 Task: Create a due date automation trigger when advanced on, 2 hours after a card is due add dates with a complete due date.
Action: Mouse moved to (865, 258)
Screenshot: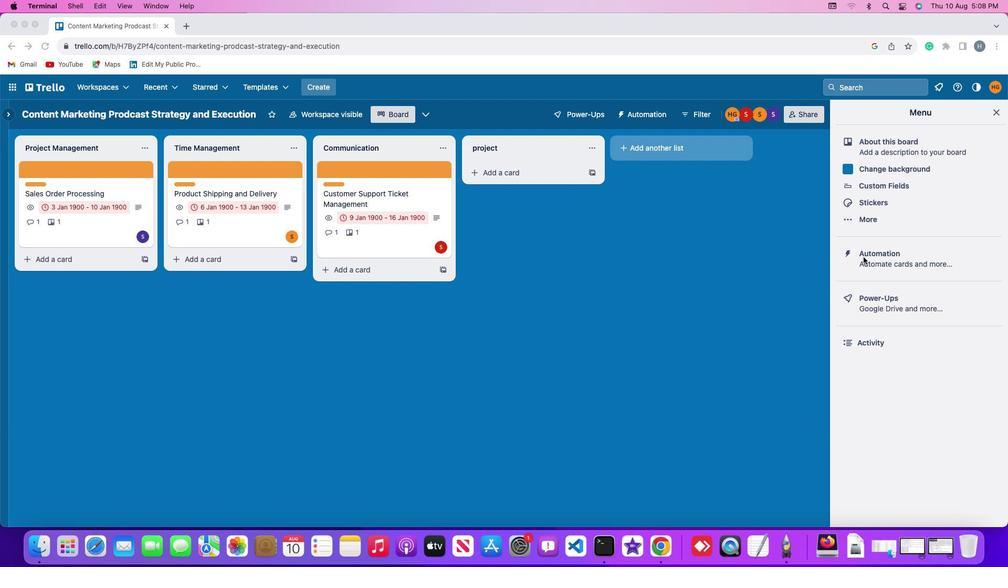 
Action: Mouse pressed left at (865, 258)
Screenshot: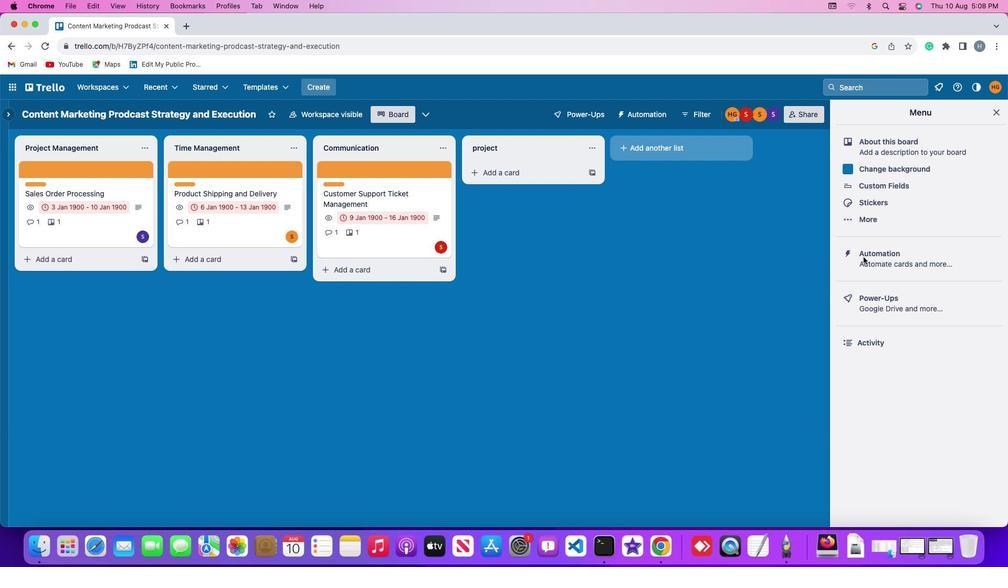 
Action: Mouse pressed left at (865, 258)
Screenshot: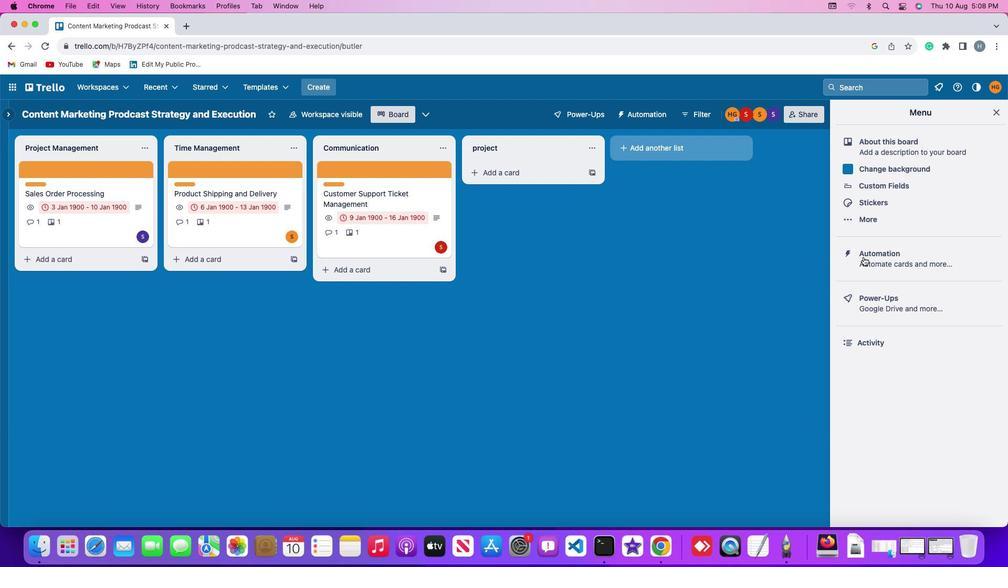 
Action: Mouse moved to (64, 253)
Screenshot: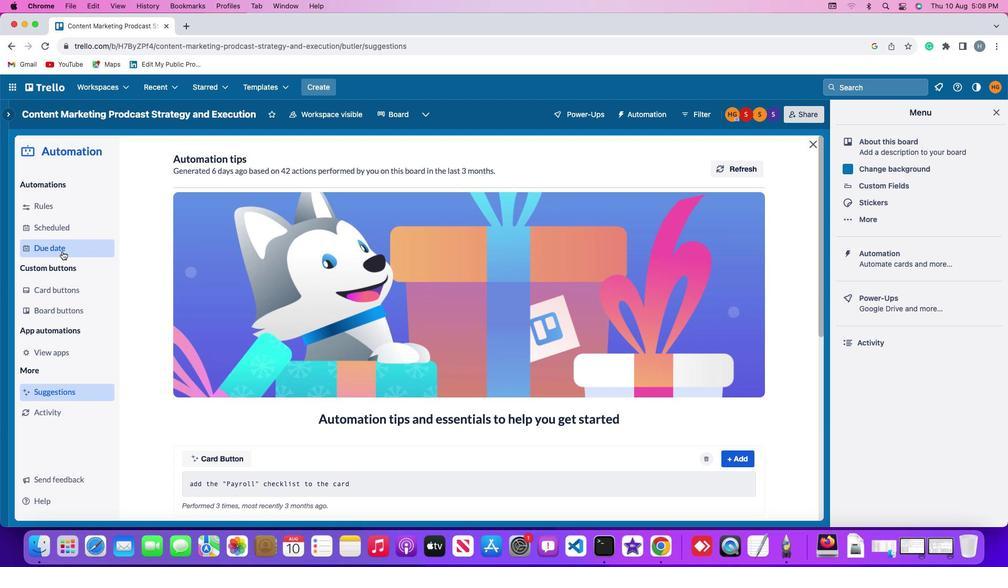 
Action: Mouse pressed left at (64, 253)
Screenshot: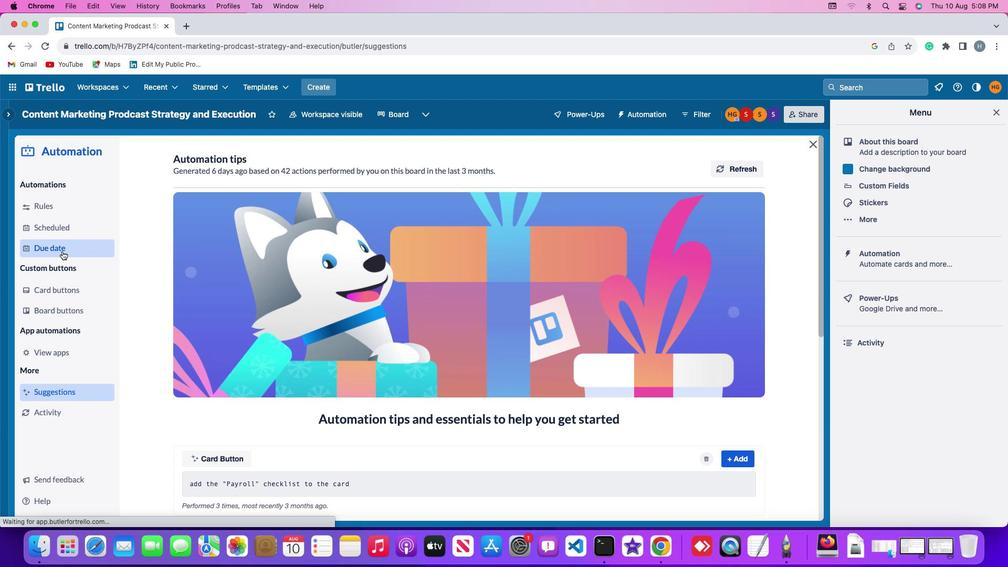 
Action: Mouse moved to (717, 164)
Screenshot: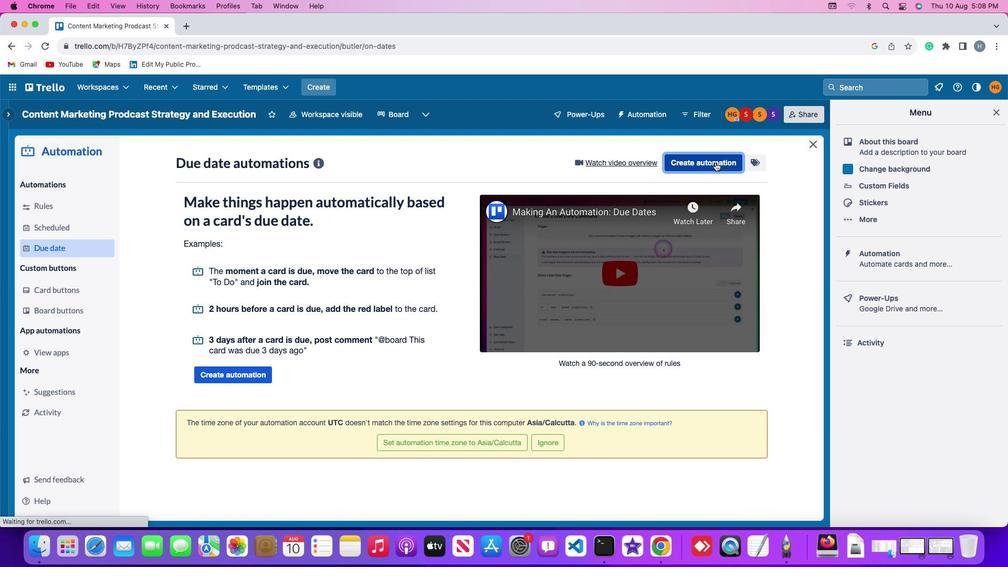 
Action: Mouse pressed left at (717, 164)
Screenshot: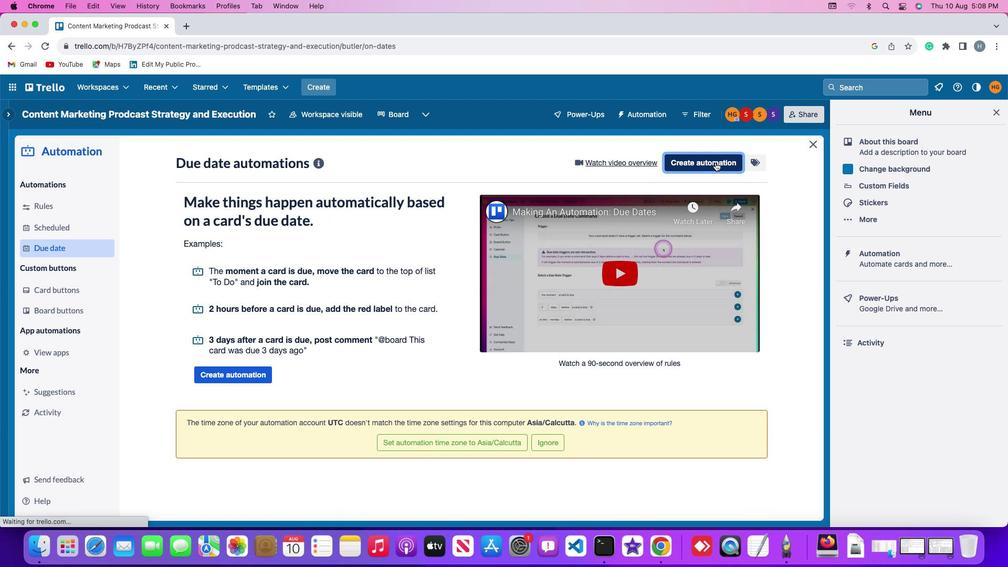 
Action: Mouse moved to (221, 266)
Screenshot: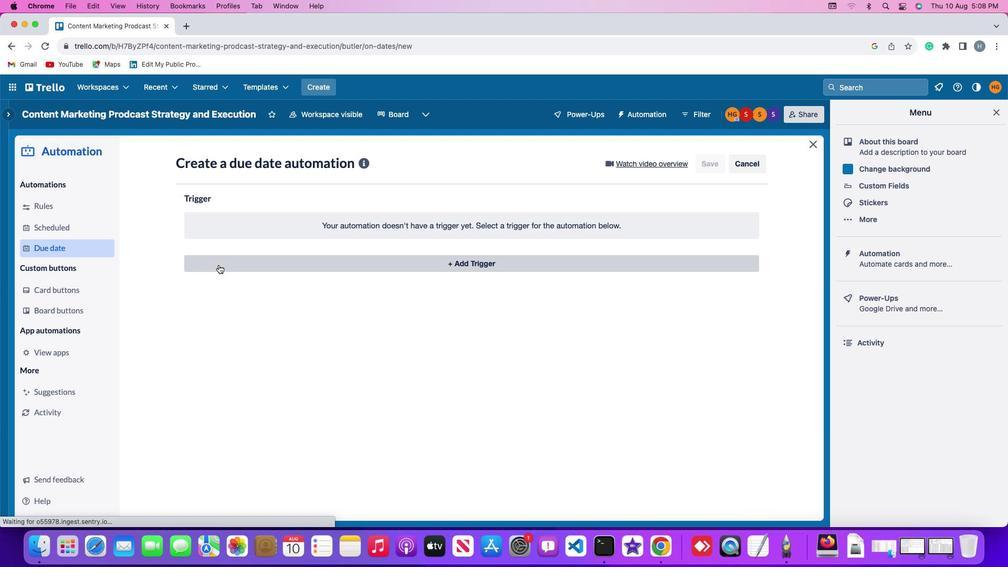 
Action: Mouse pressed left at (221, 266)
Screenshot: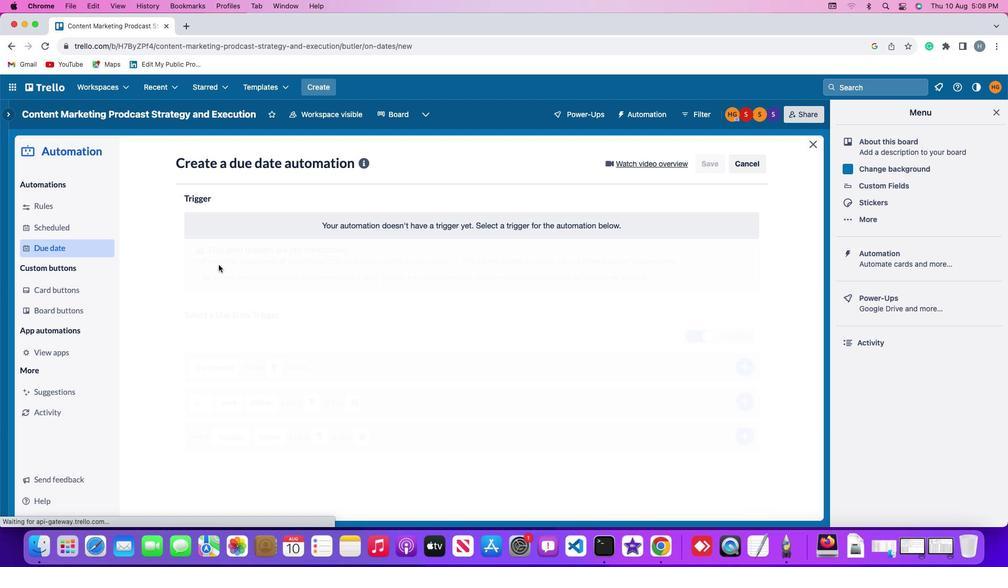 
Action: Mouse moved to (206, 432)
Screenshot: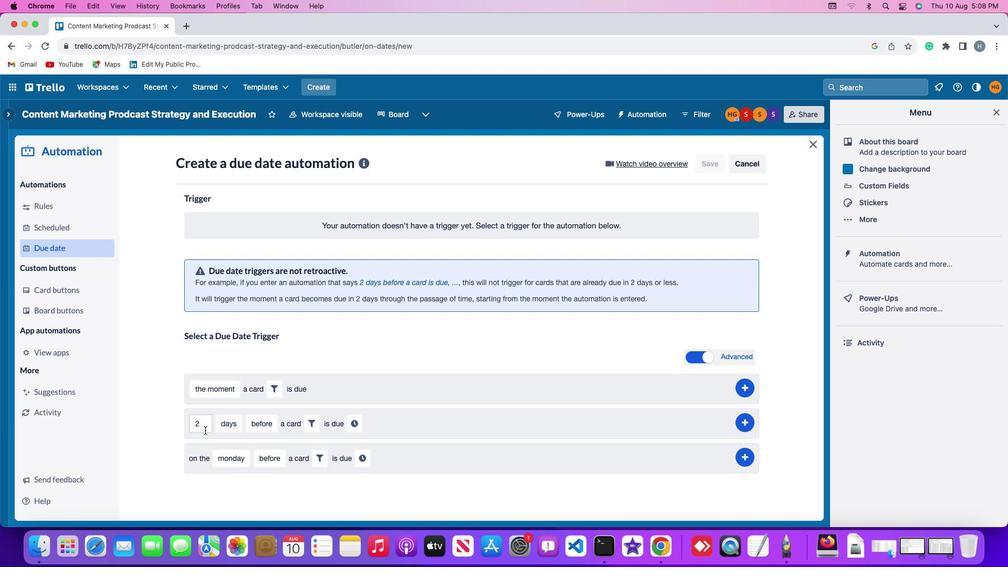 
Action: Mouse pressed left at (206, 432)
Screenshot: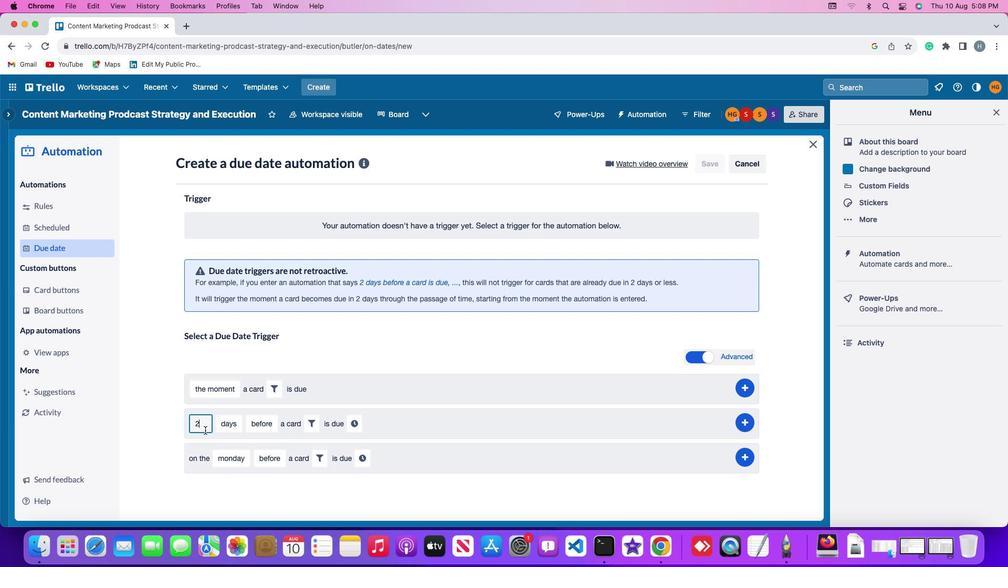 
Action: Mouse moved to (206, 432)
Screenshot: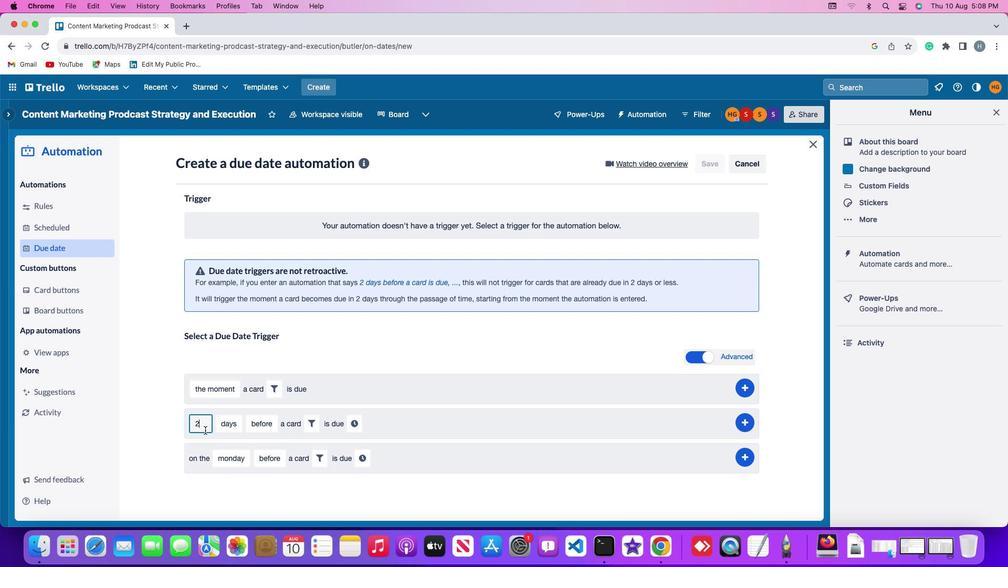 
Action: Key pressed Key.backspace'2'
Screenshot: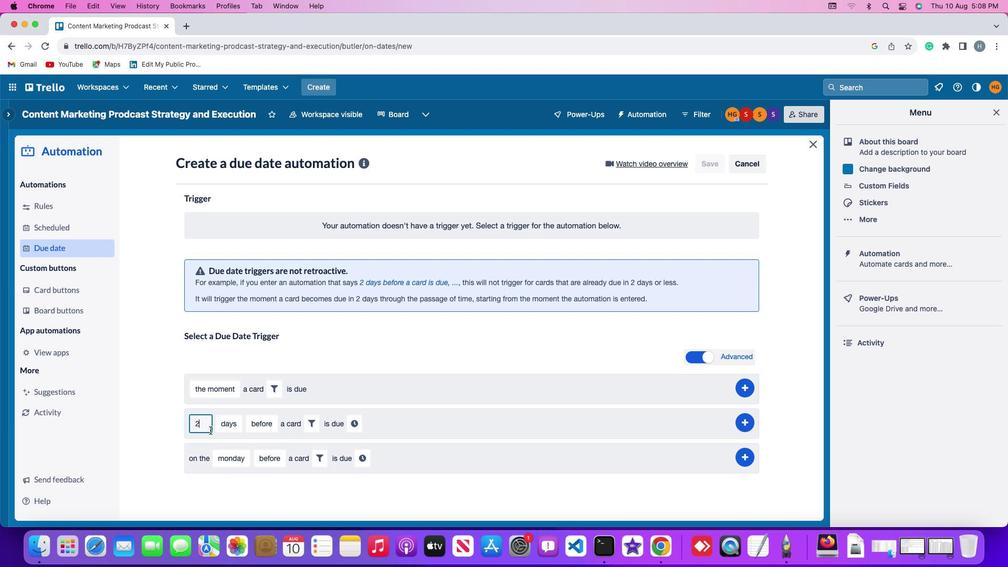 
Action: Mouse moved to (221, 430)
Screenshot: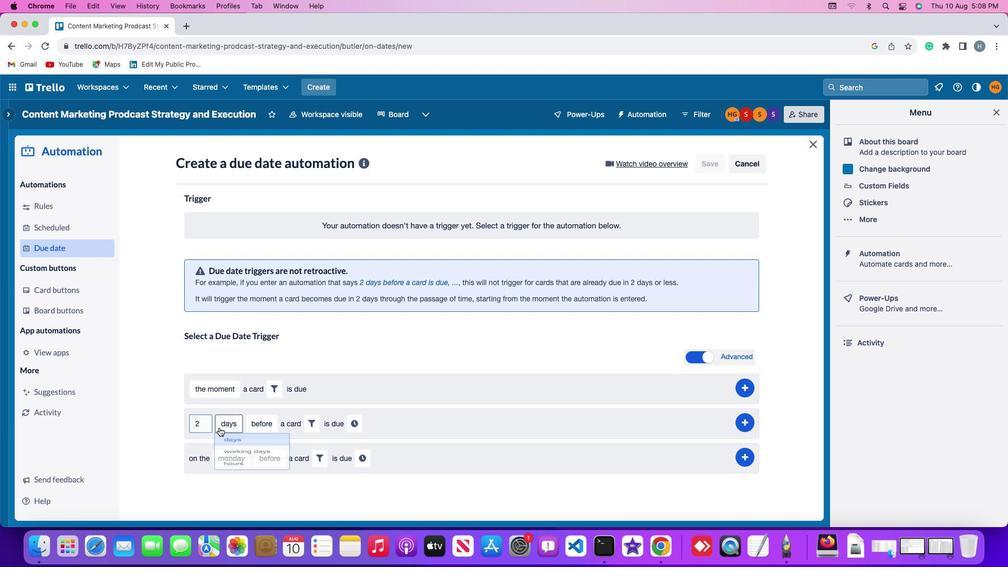 
Action: Mouse pressed left at (221, 430)
Screenshot: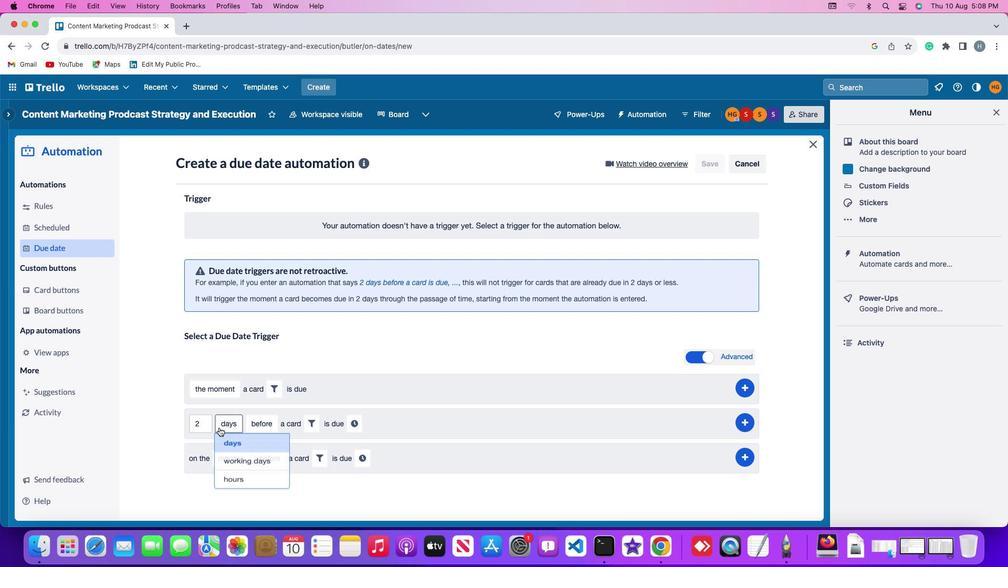 
Action: Mouse moved to (231, 486)
Screenshot: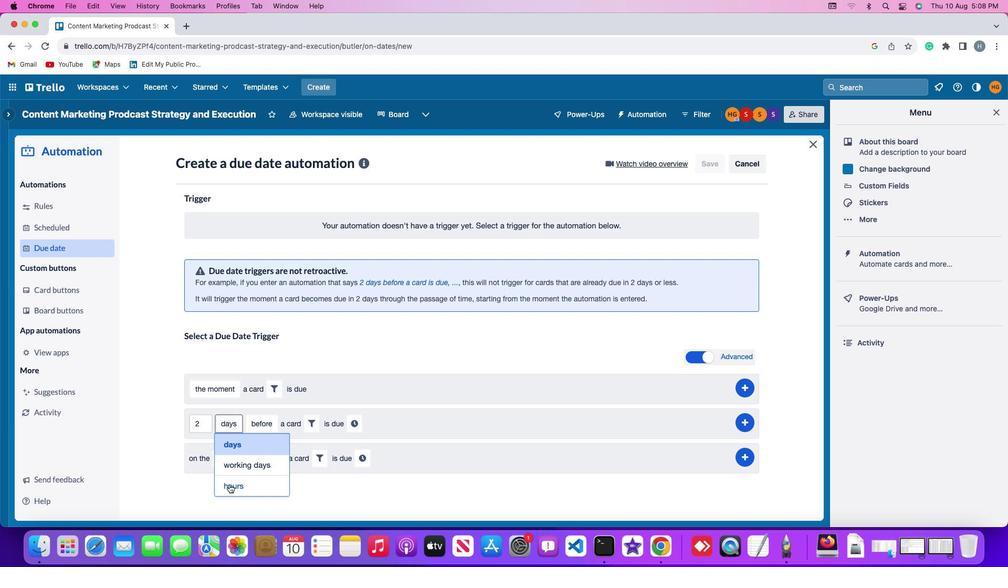 
Action: Mouse pressed left at (231, 486)
Screenshot: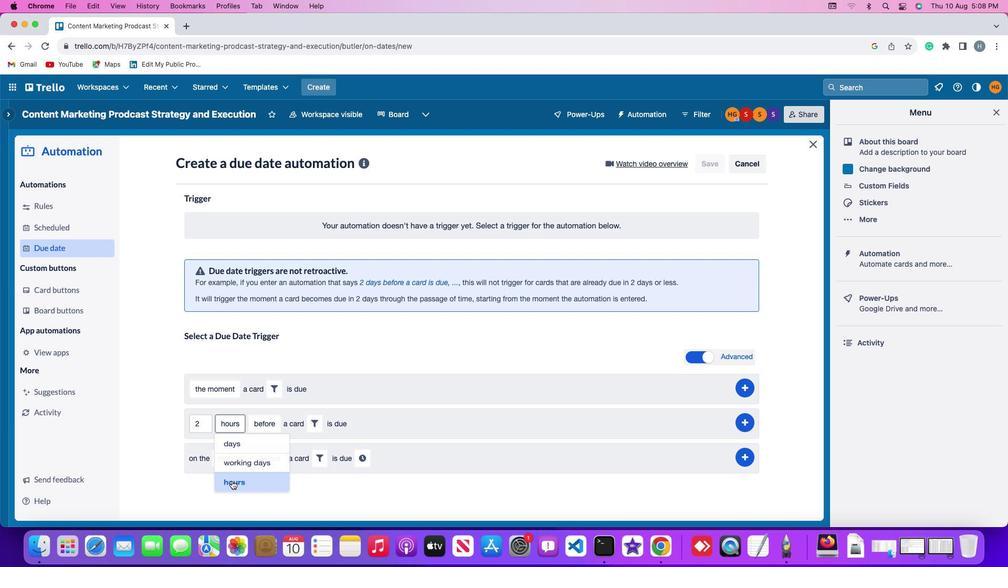 
Action: Mouse moved to (266, 430)
Screenshot: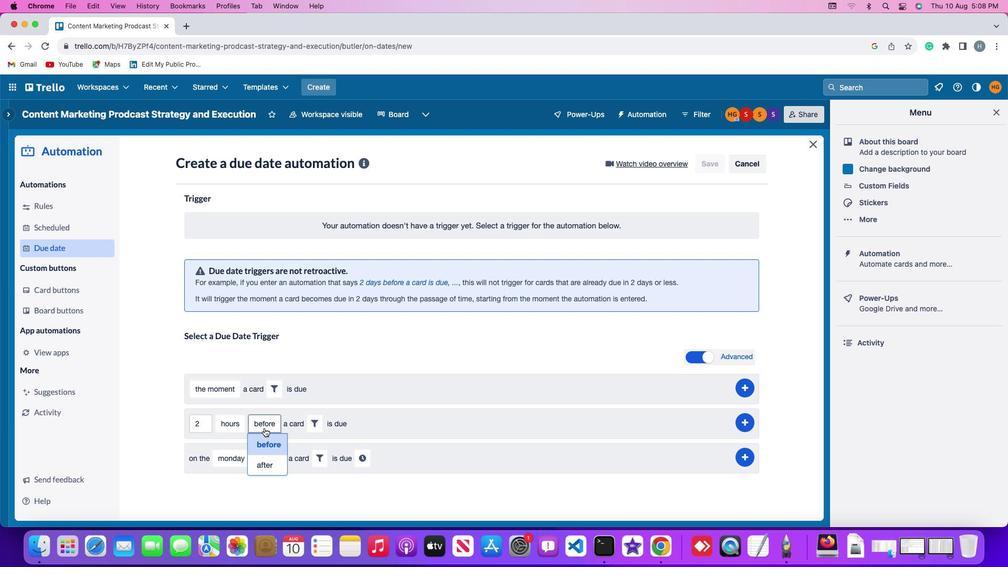 
Action: Mouse pressed left at (266, 430)
Screenshot: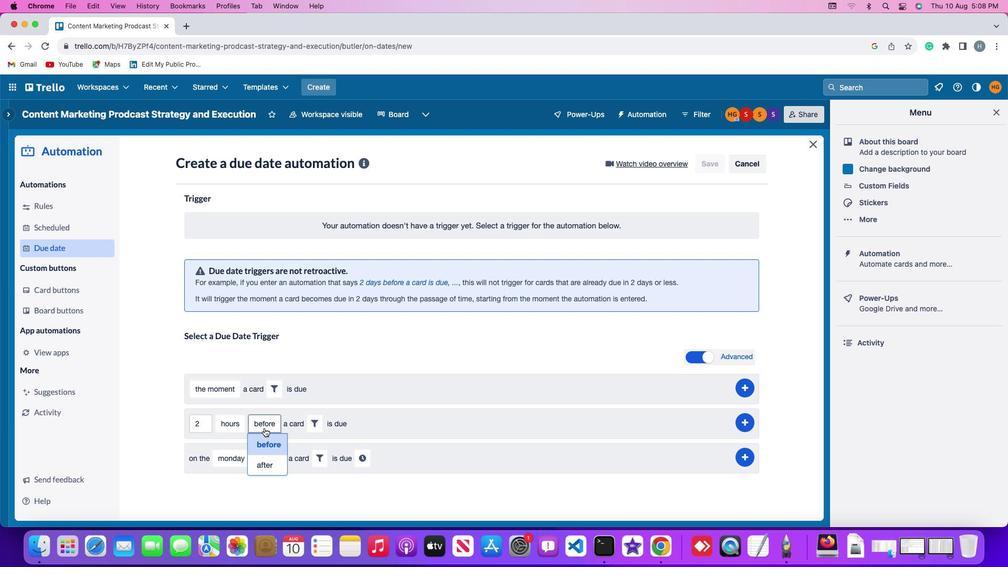 
Action: Mouse moved to (268, 464)
Screenshot: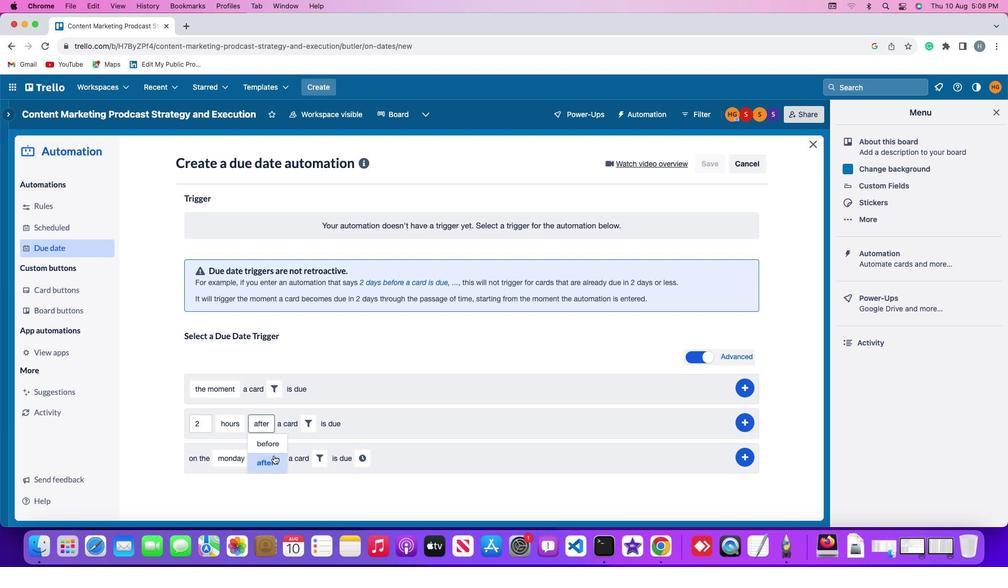 
Action: Mouse pressed left at (268, 464)
Screenshot: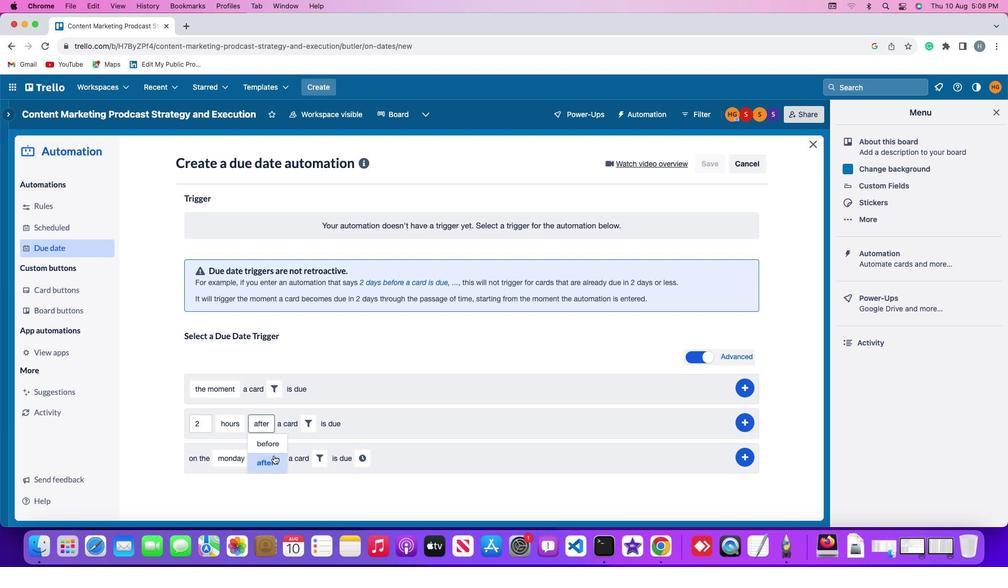 
Action: Mouse moved to (305, 425)
Screenshot: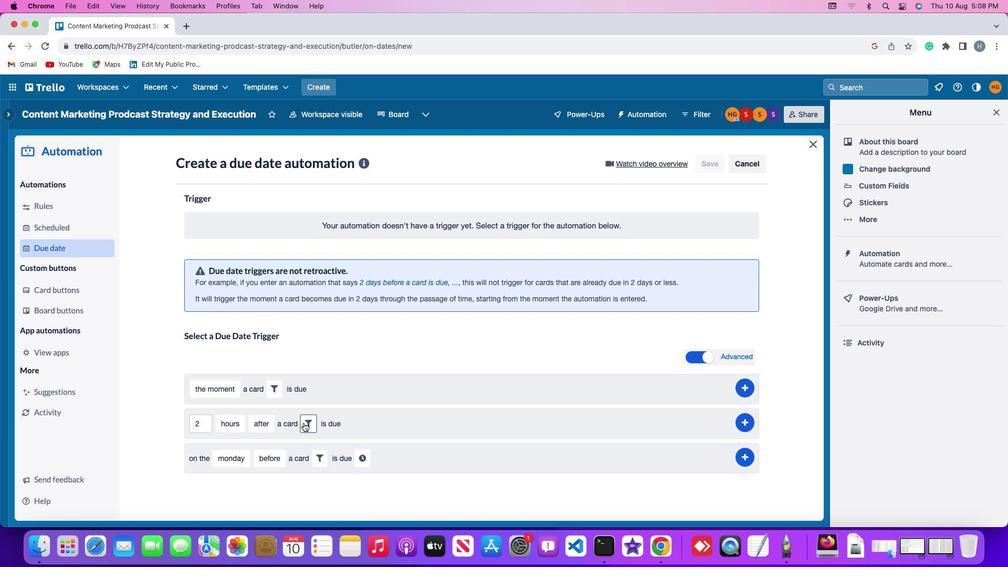 
Action: Mouse pressed left at (305, 425)
Screenshot: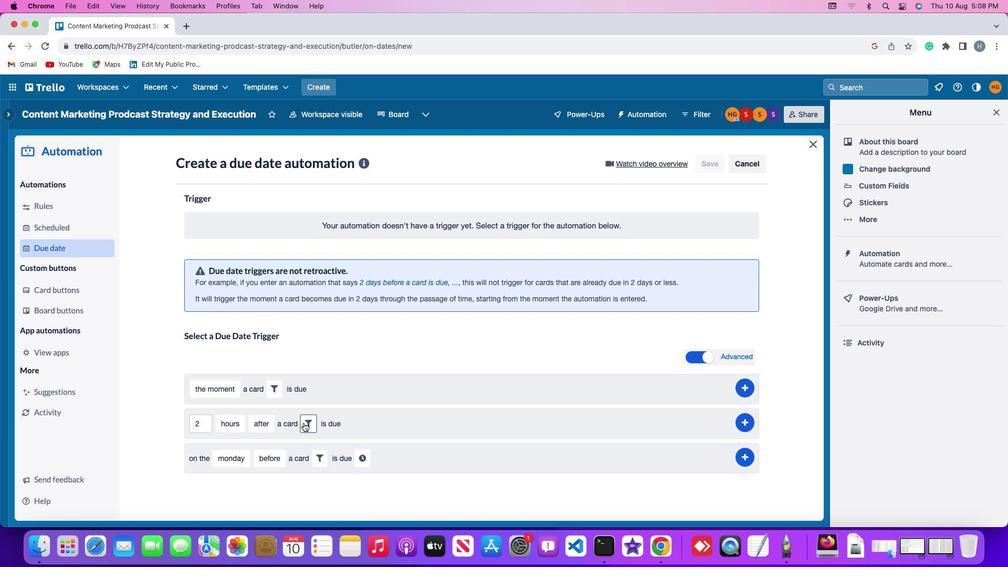 
Action: Mouse moved to (362, 457)
Screenshot: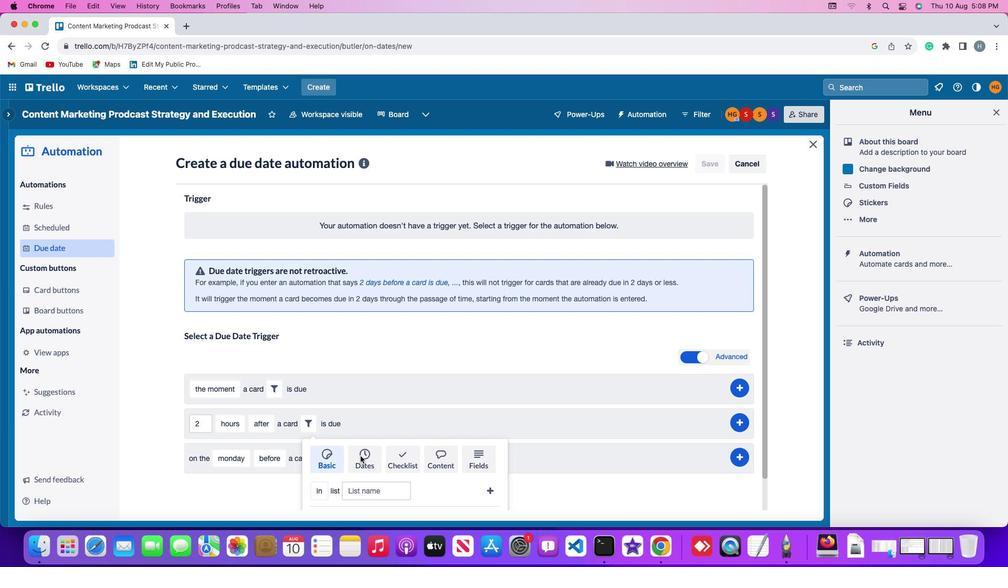 
Action: Mouse pressed left at (362, 457)
Screenshot: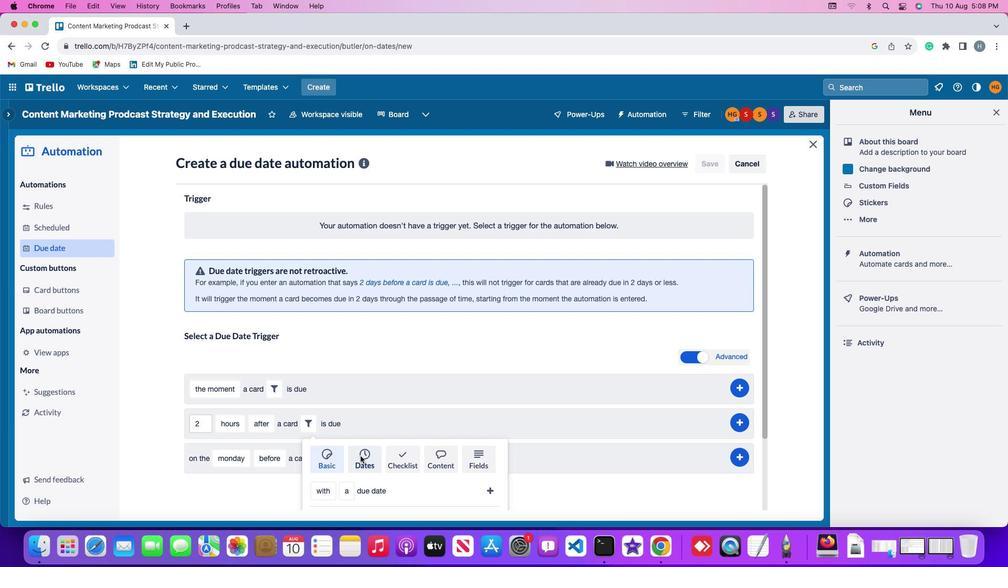 
Action: Mouse moved to (323, 489)
Screenshot: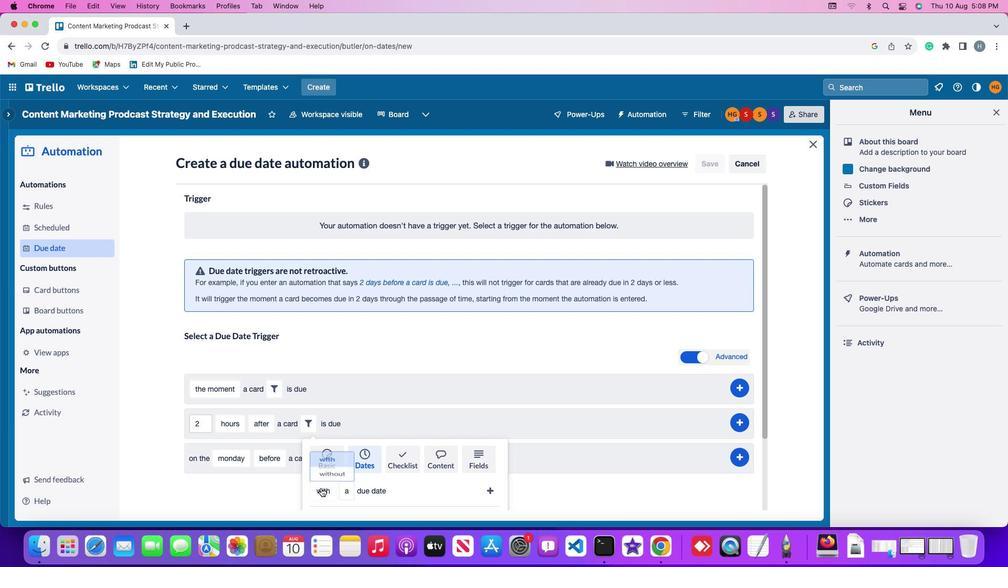 
Action: Mouse pressed left at (323, 489)
Screenshot: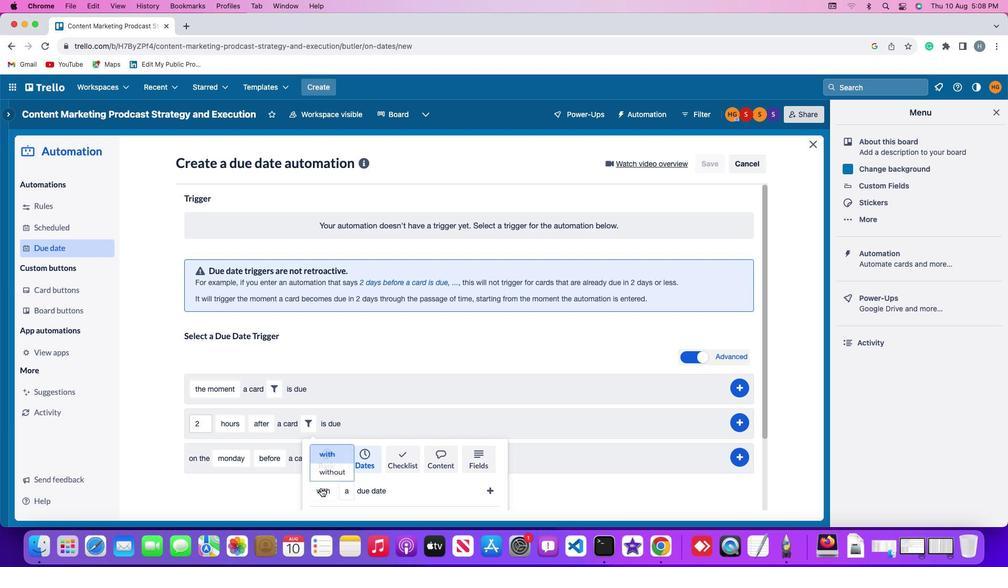 
Action: Mouse moved to (331, 456)
Screenshot: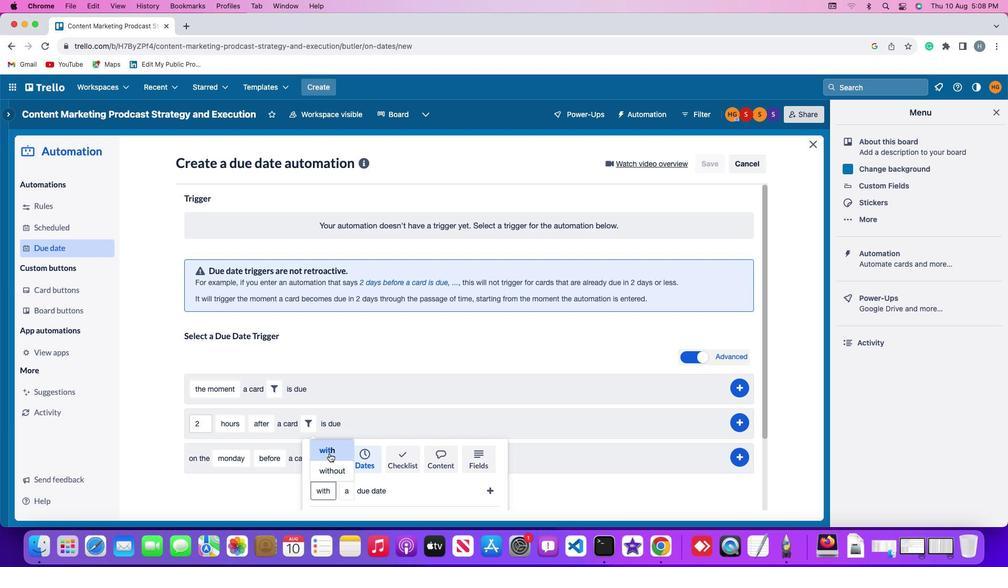 
Action: Mouse pressed left at (331, 456)
Screenshot: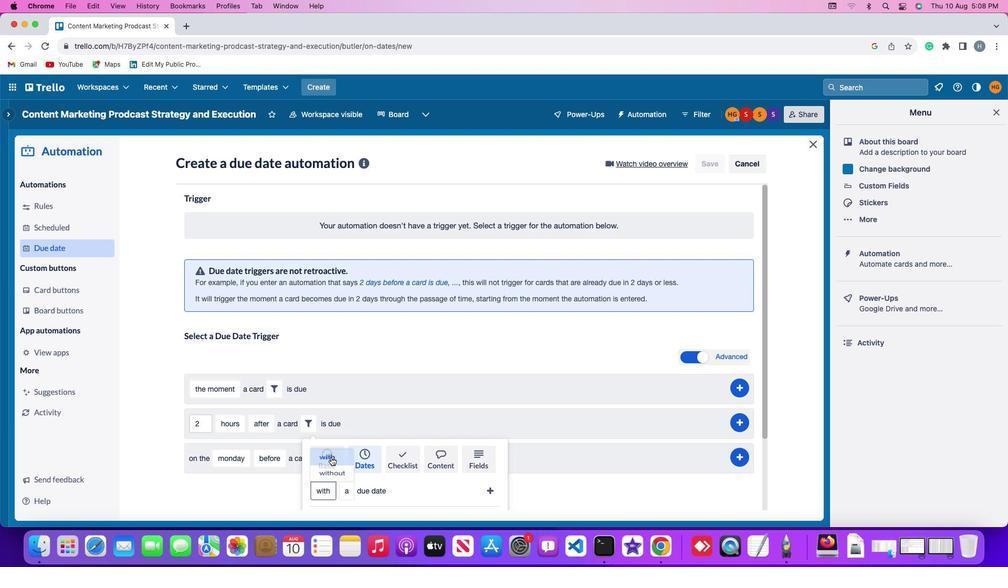 
Action: Mouse moved to (350, 490)
Screenshot: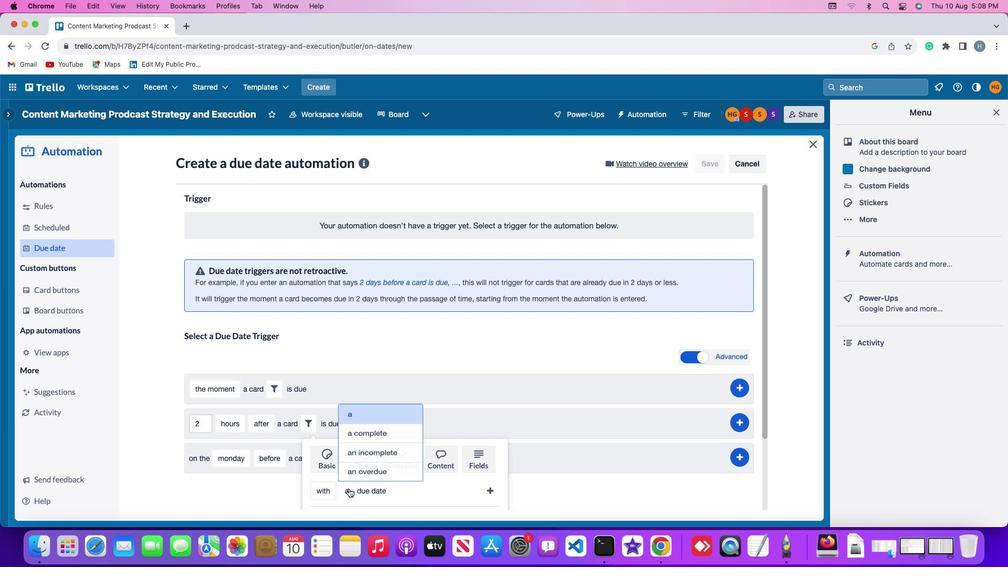 
Action: Mouse pressed left at (350, 490)
Screenshot: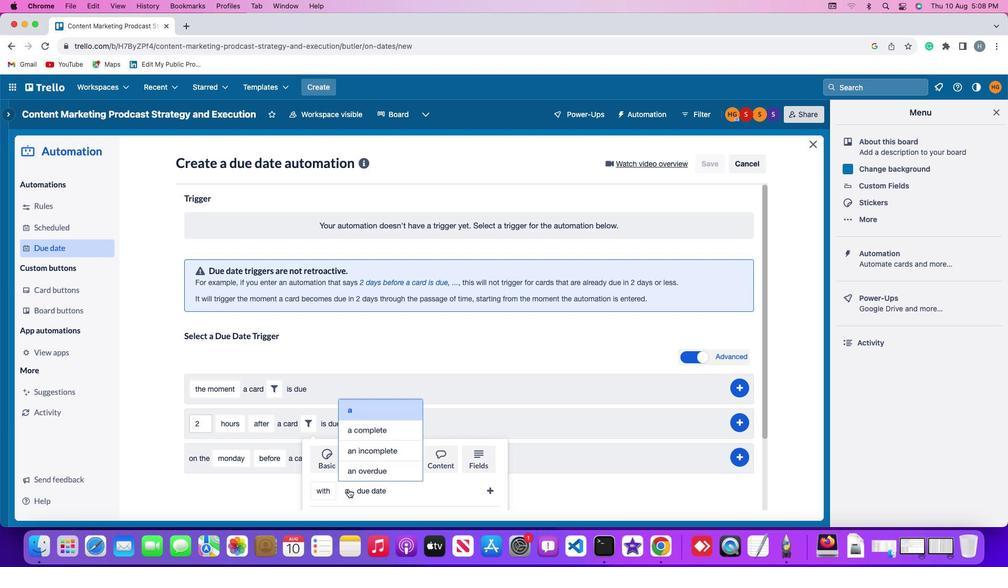 
Action: Mouse moved to (373, 432)
Screenshot: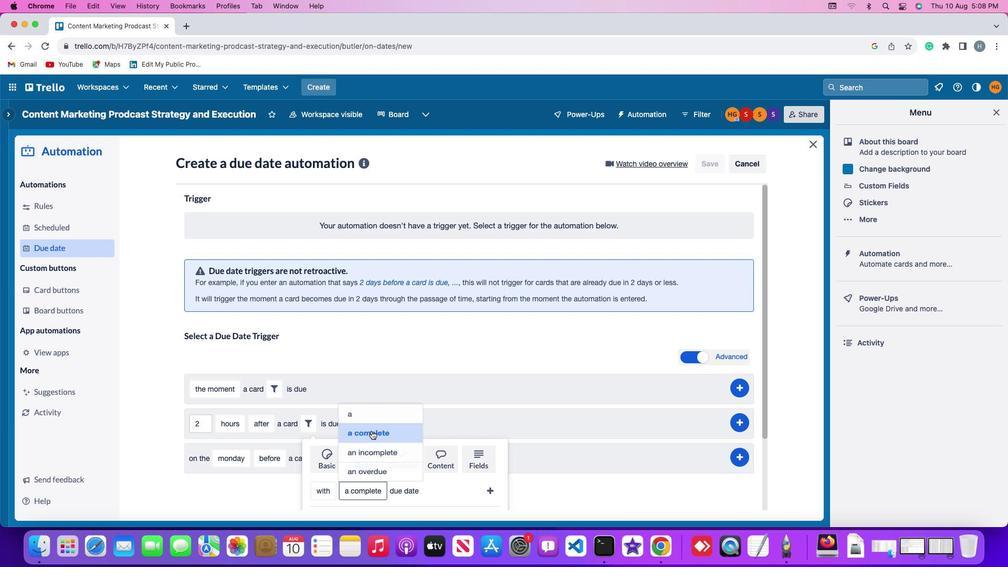 
Action: Mouse pressed left at (373, 432)
Screenshot: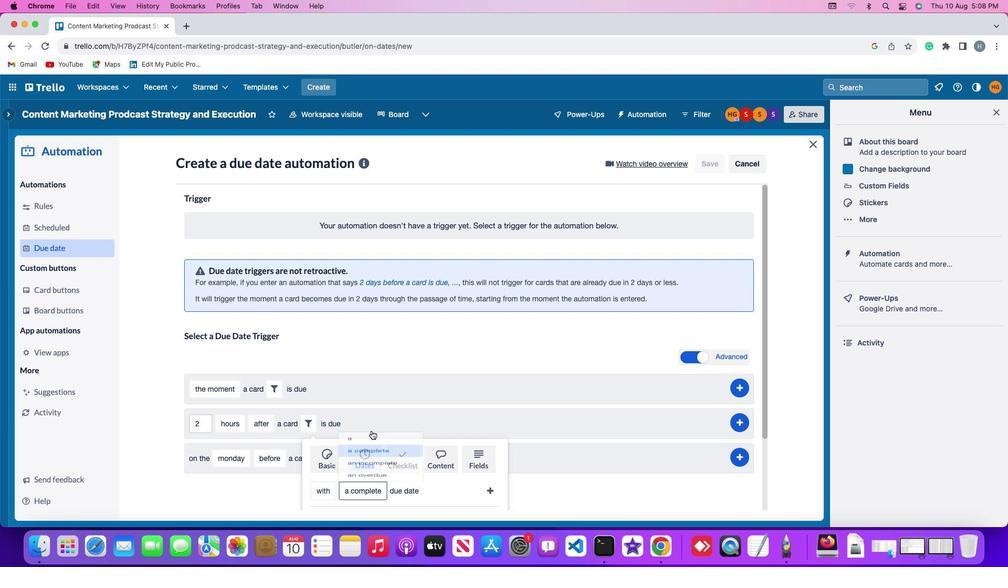 
Action: Mouse moved to (491, 490)
Screenshot: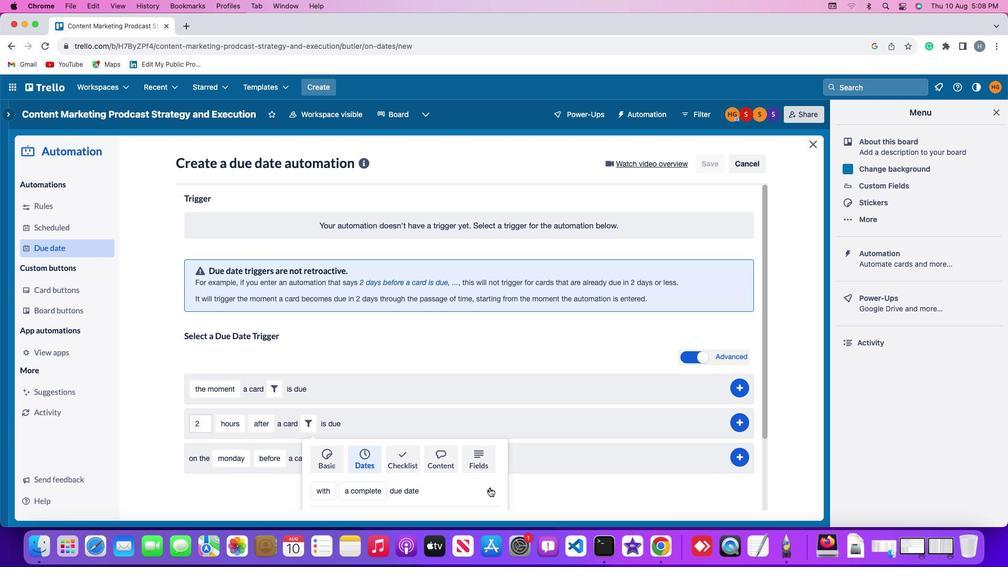 
Action: Mouse pressed left at (491, 490)
Screenshot: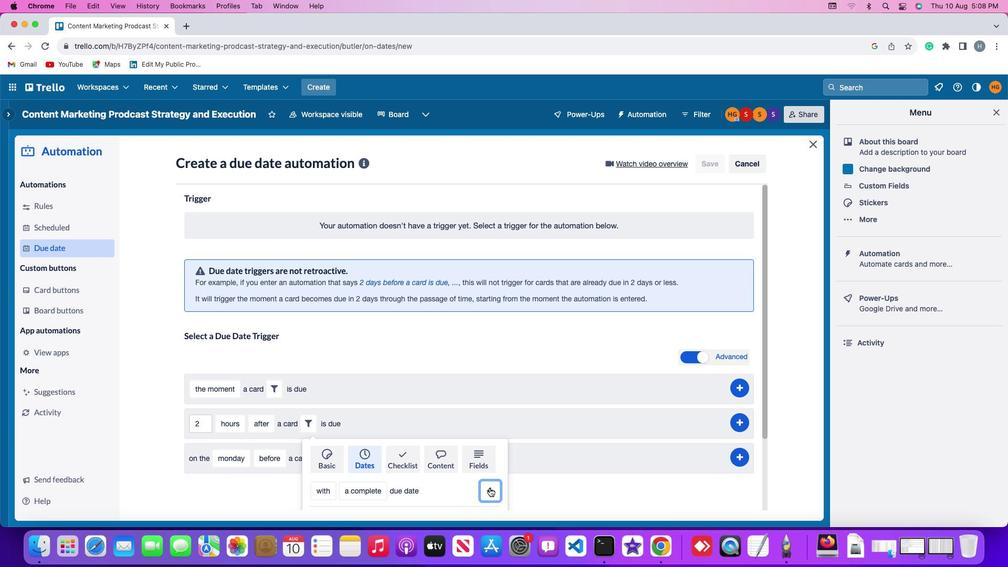 
Action: Mouse moved to (746, 422)
Screenshot: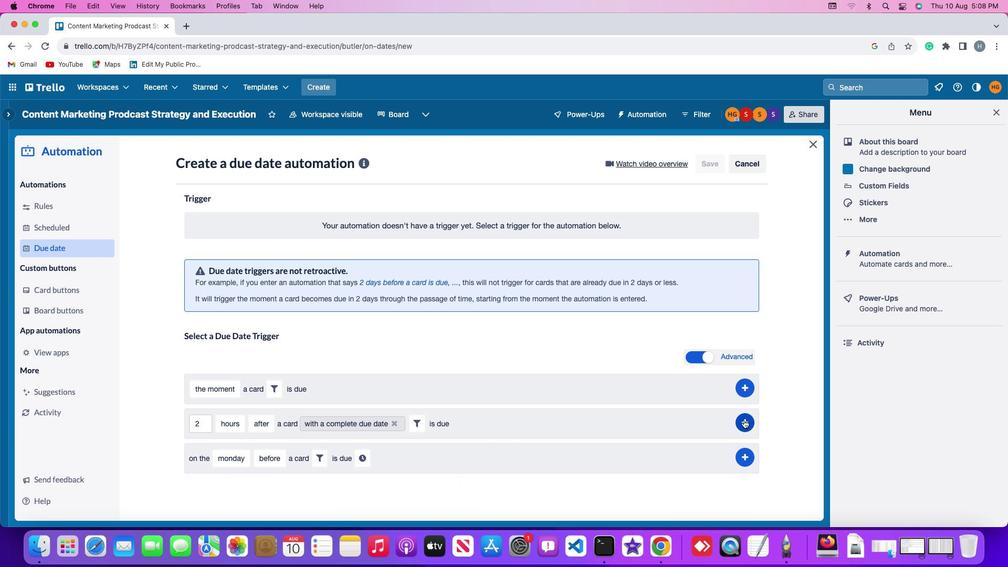 
Action: Mouse pressed left at (746, 422)
Screenshot: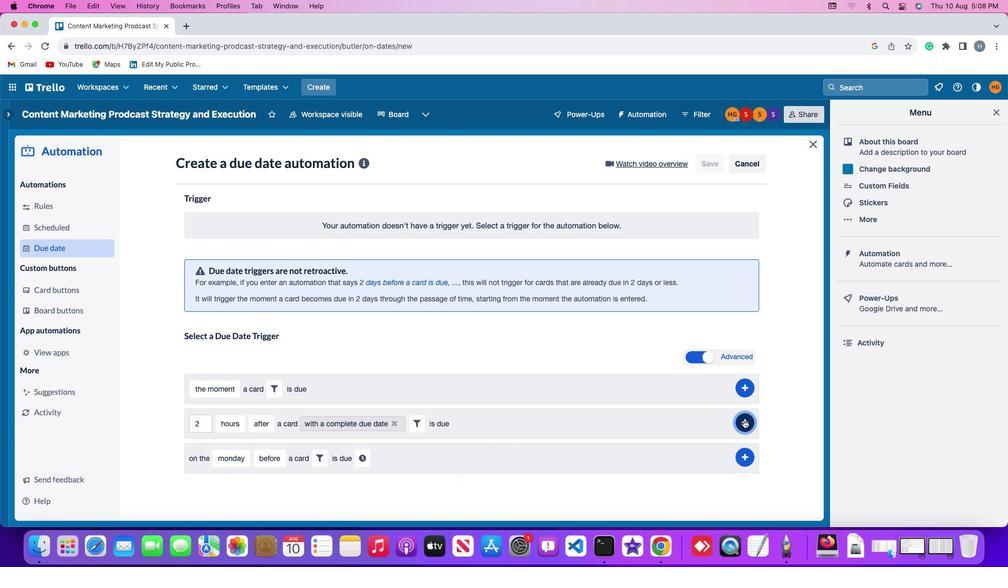 
Action: Mouse moved to (798, 370)
Screenshot: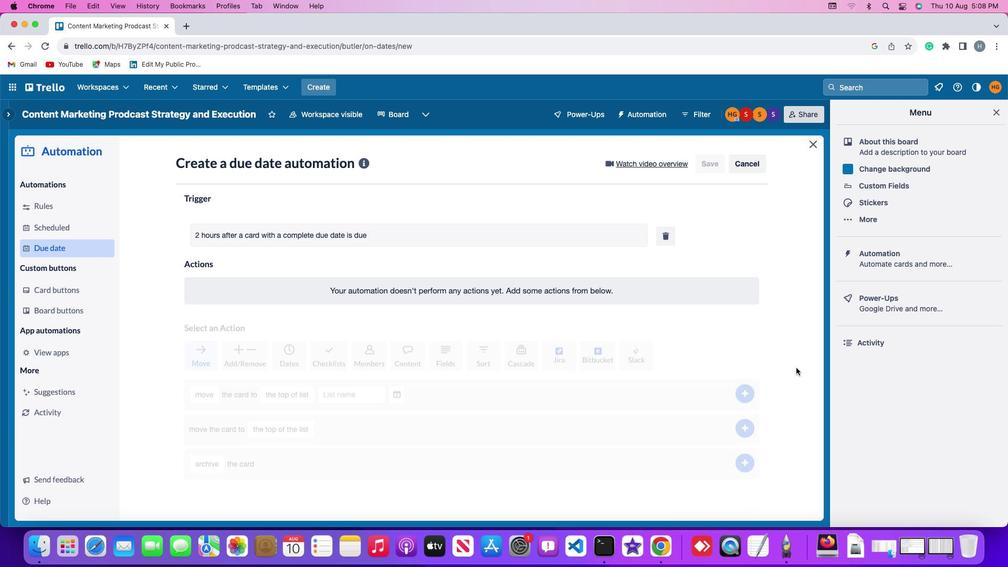 
